 Task: Learn more about a sales navigator core.
Action: Mouse moved to (729, 99)
Screenshot: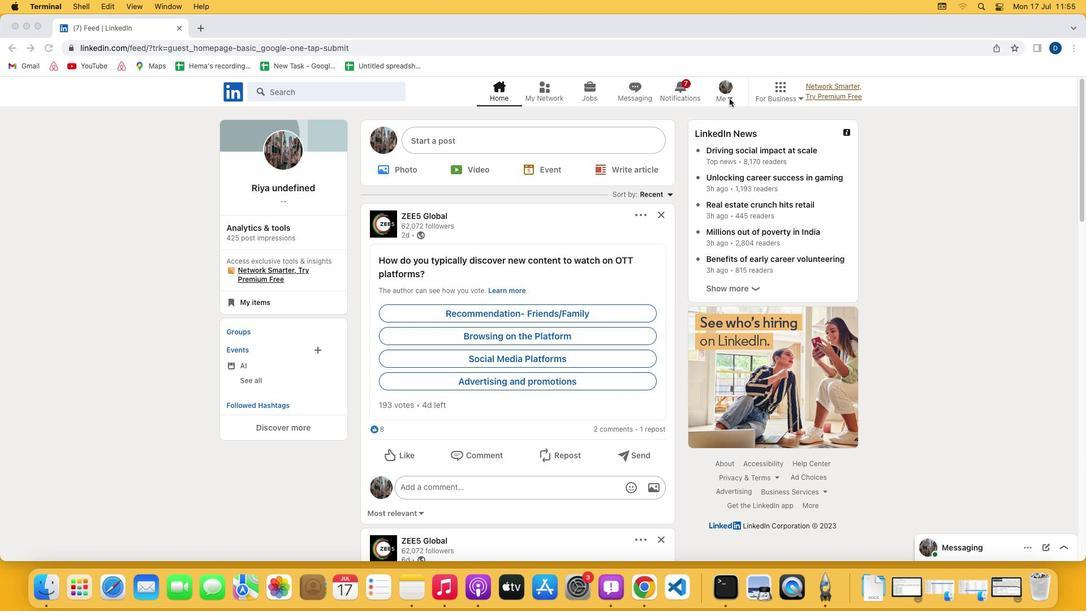 
Action: Mouse pressed left at (729, 99)
Screenshot: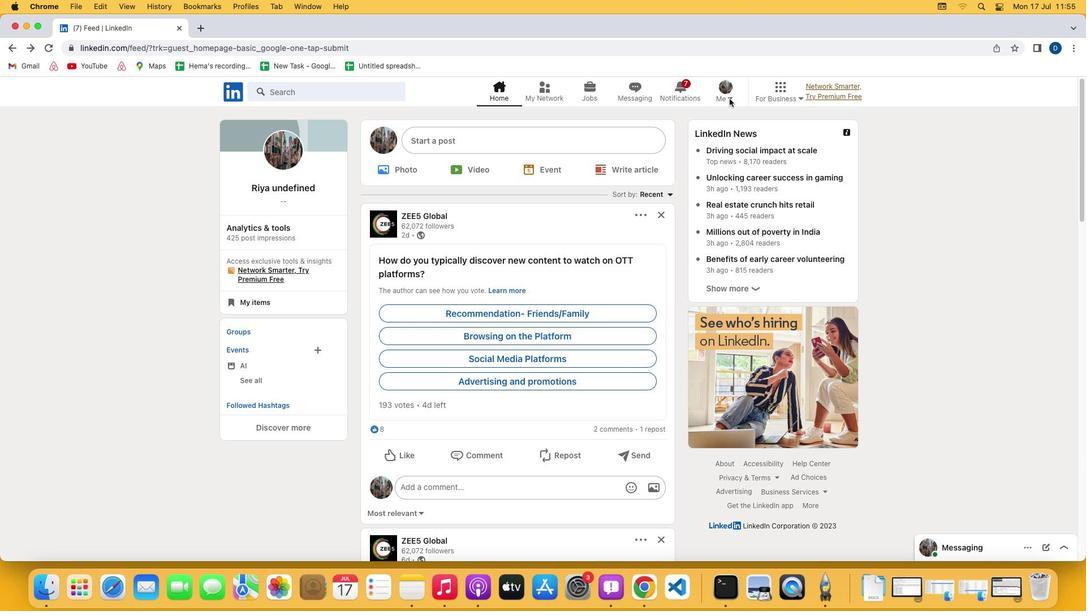 
Action: Mouse moved to (731, 99)
Screenshot: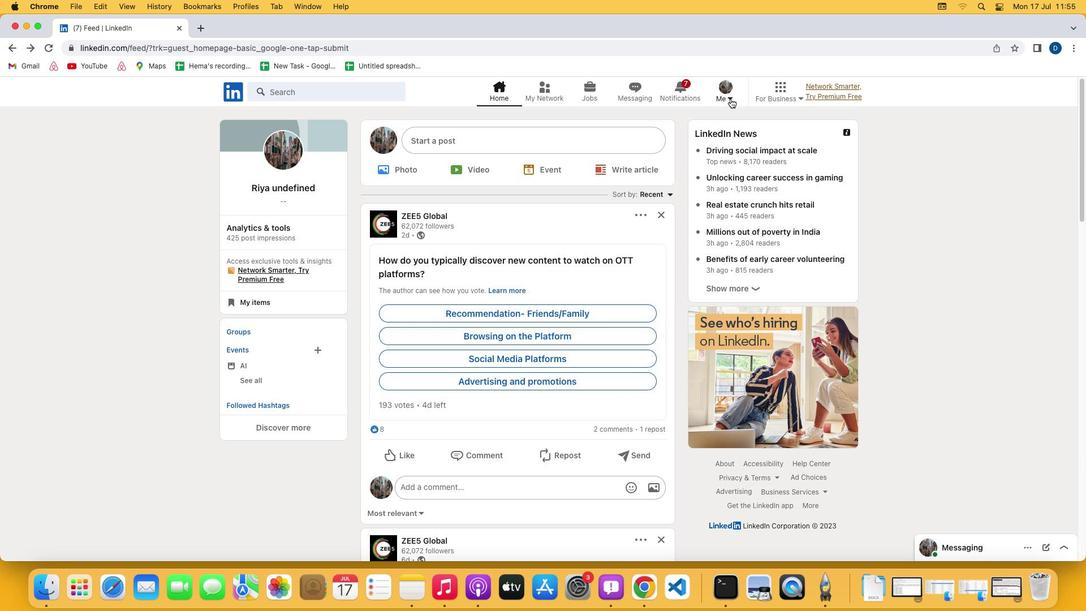 
Action: Mouse pressed left at (731, 99)
Screenshot: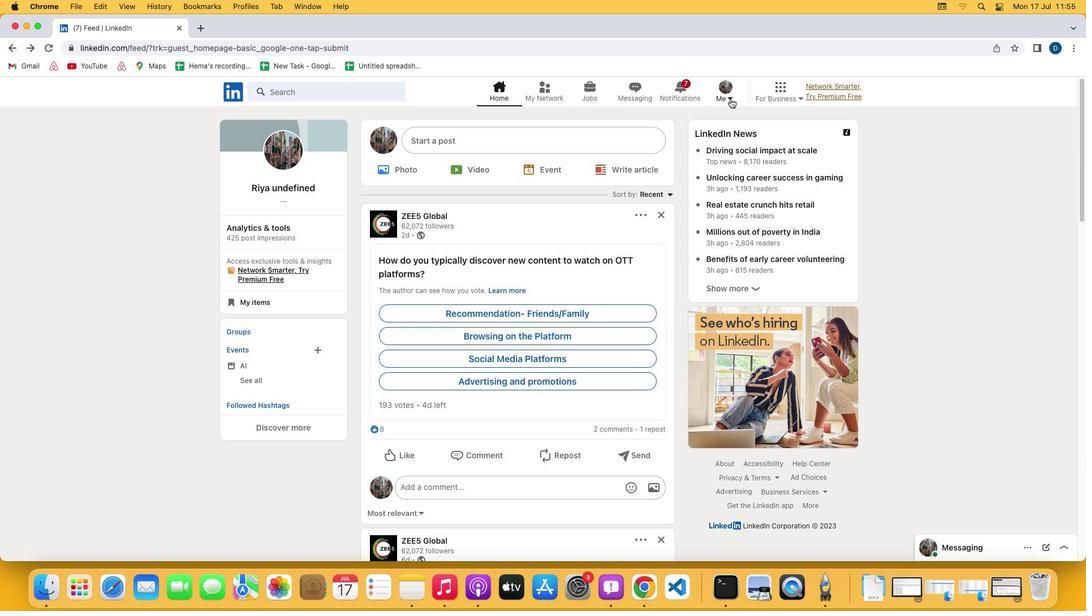 
Action: Mouse moved to (625, 216)
Screenshot: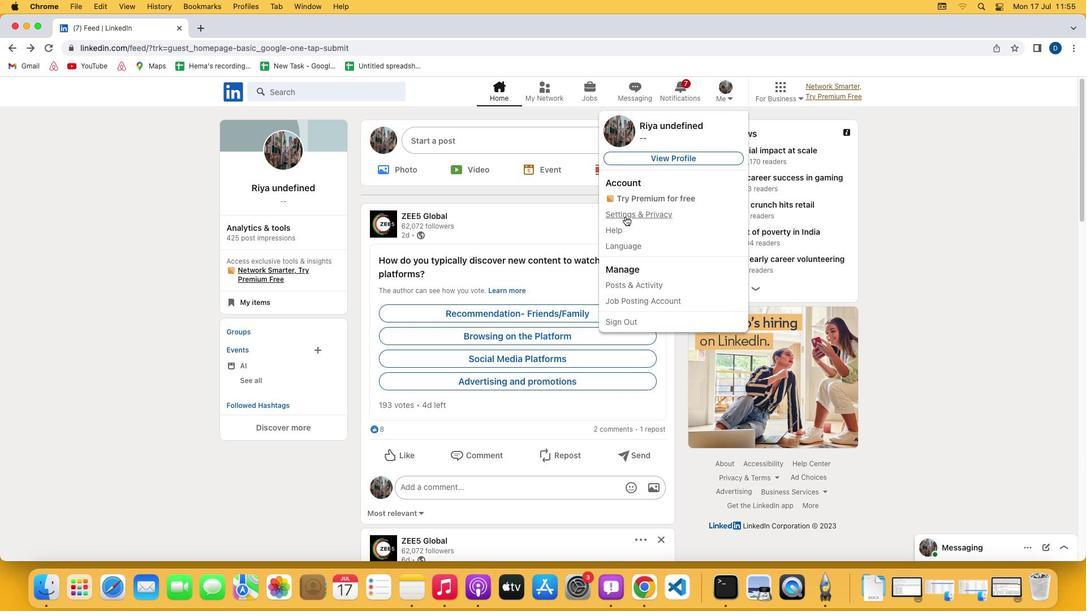 
Action: Mouse pressed left at (625, 216)
Screenshot: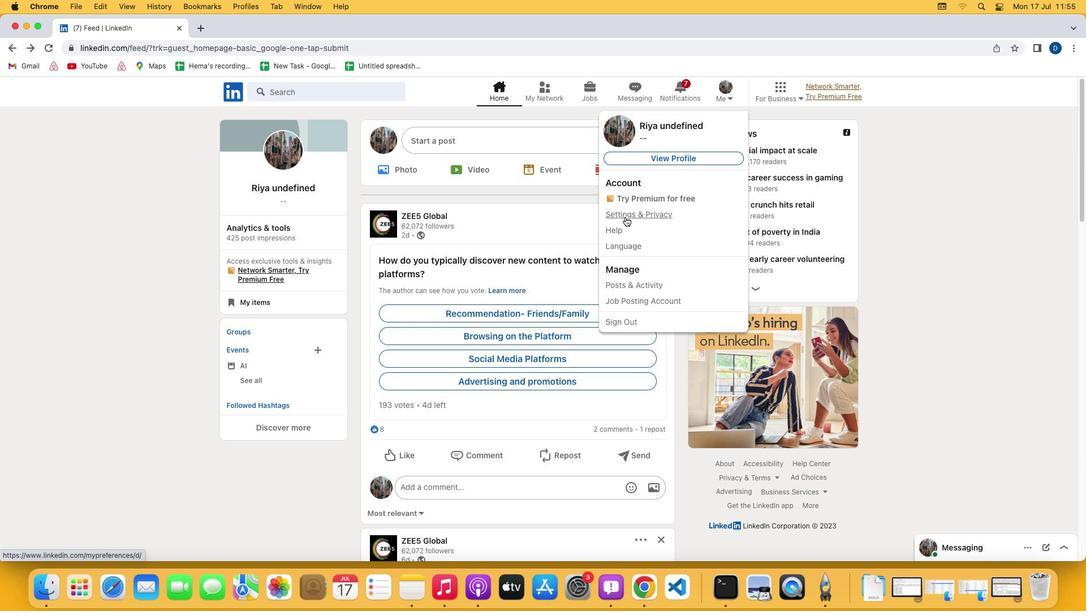 
Action: Mouse moved to (475, 316)
Screenshot: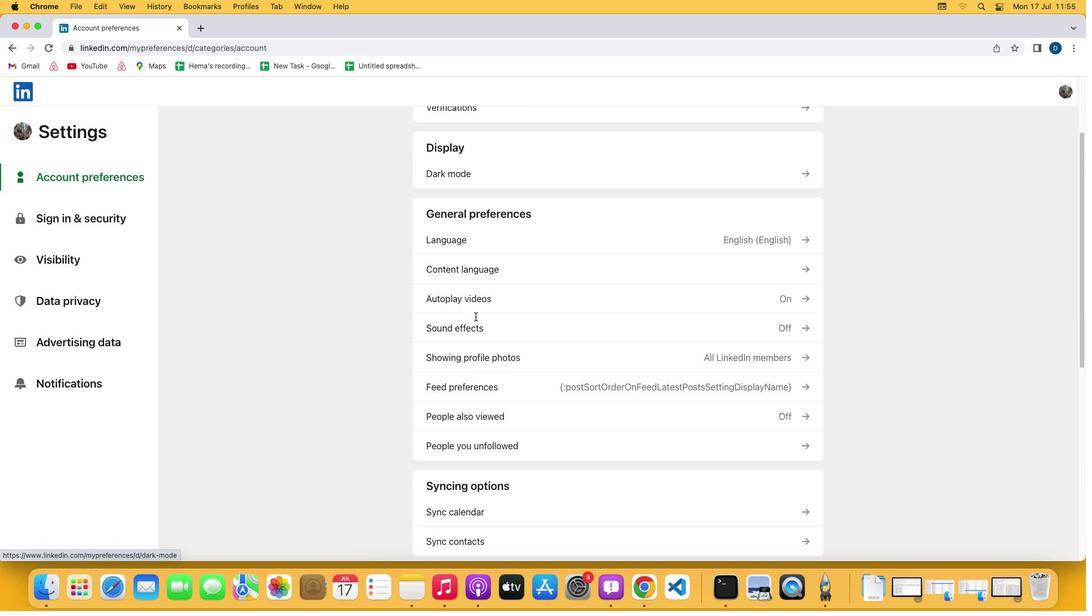 
Action: Mouse scrolled (475, 316) with delta (0, 0)
Screenshot: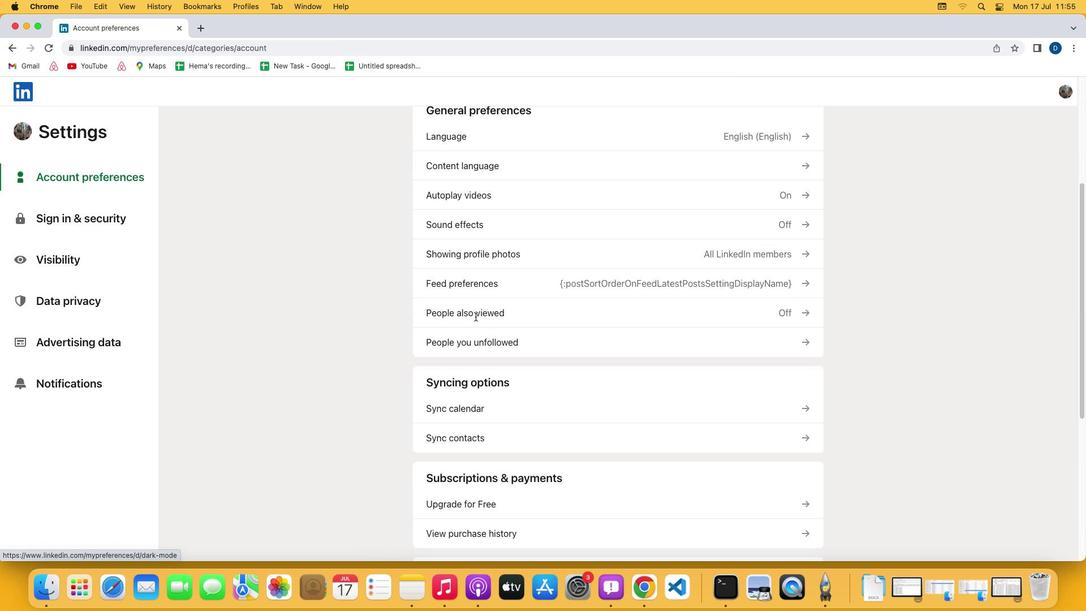 
Action: Mouse scrolled (475, 316) with delta (0, 0)
Screenshot: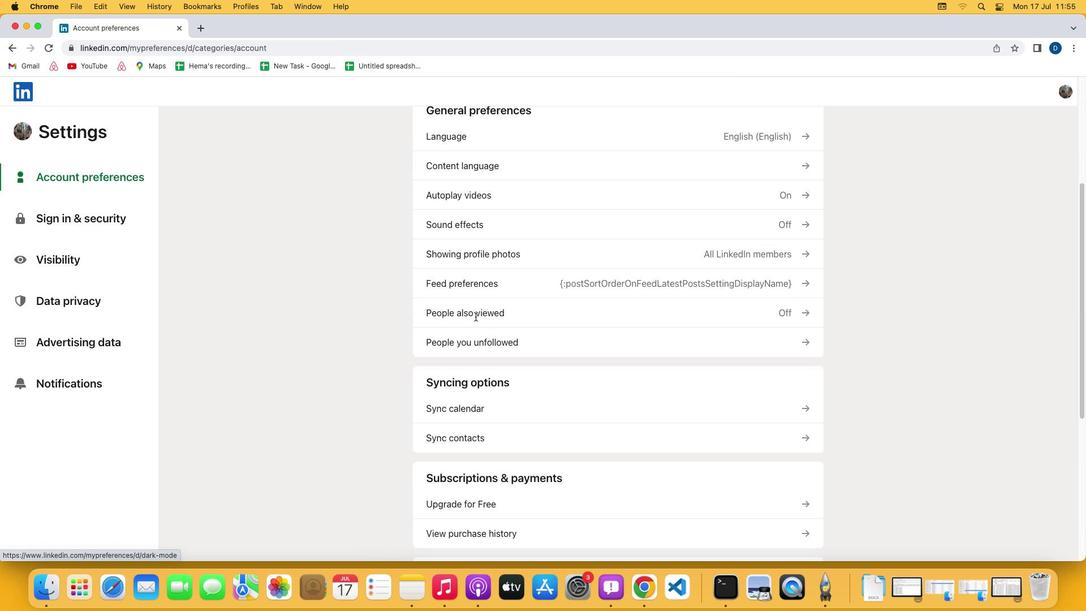 
Action: Mouse scrolled (475, 316) with delta (0, -2)
Screenshot: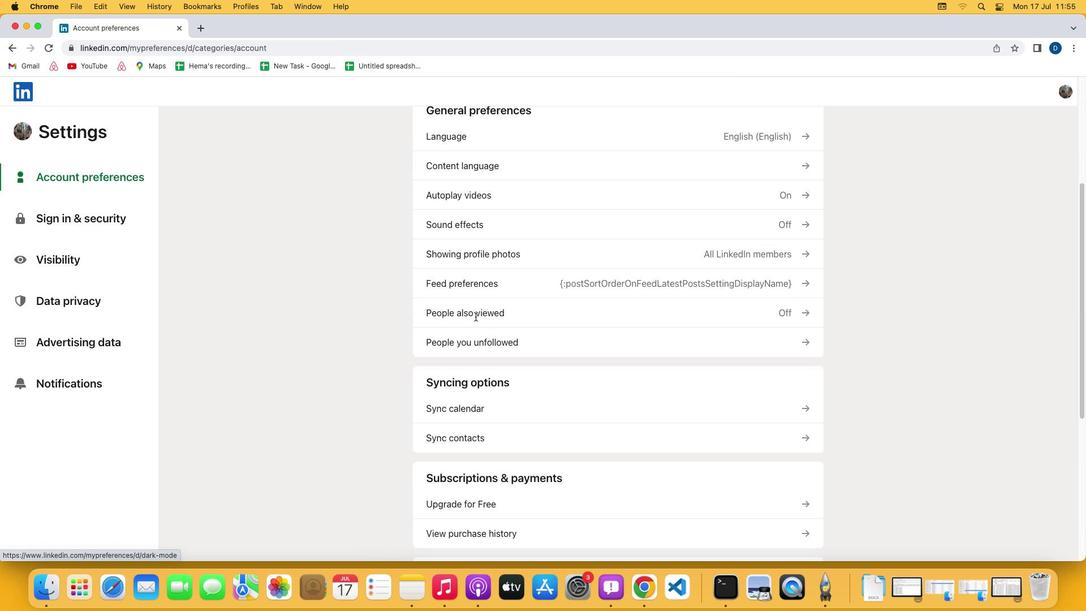 
Action: Mouse scrolled (475, 316) with delta (0, -2)
Screenshot: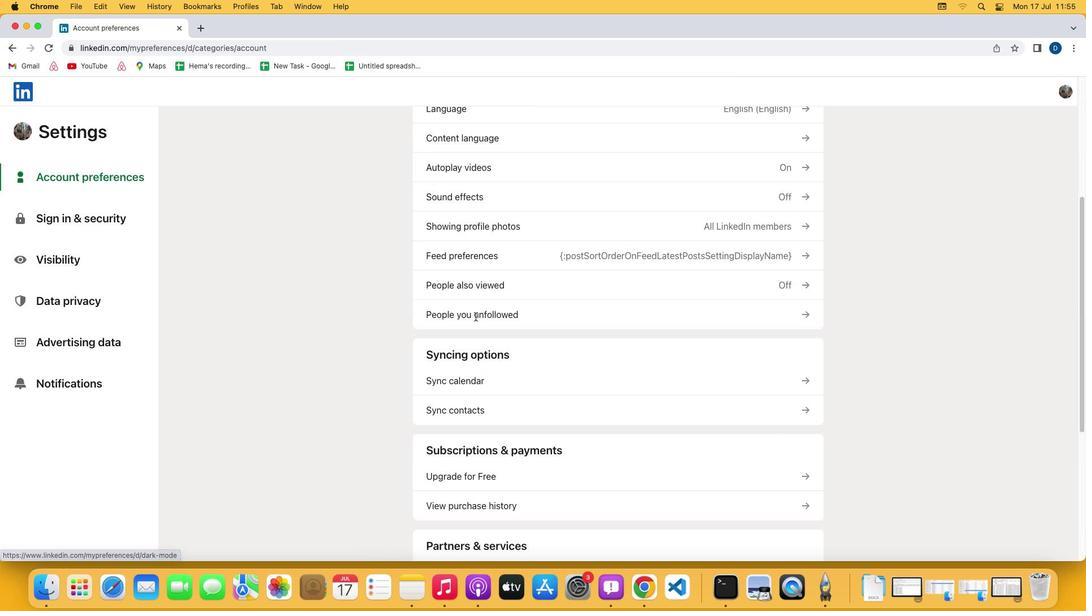 
Action: Mouse scrolled (475, 316) with delta (0, 0)
Screenshot: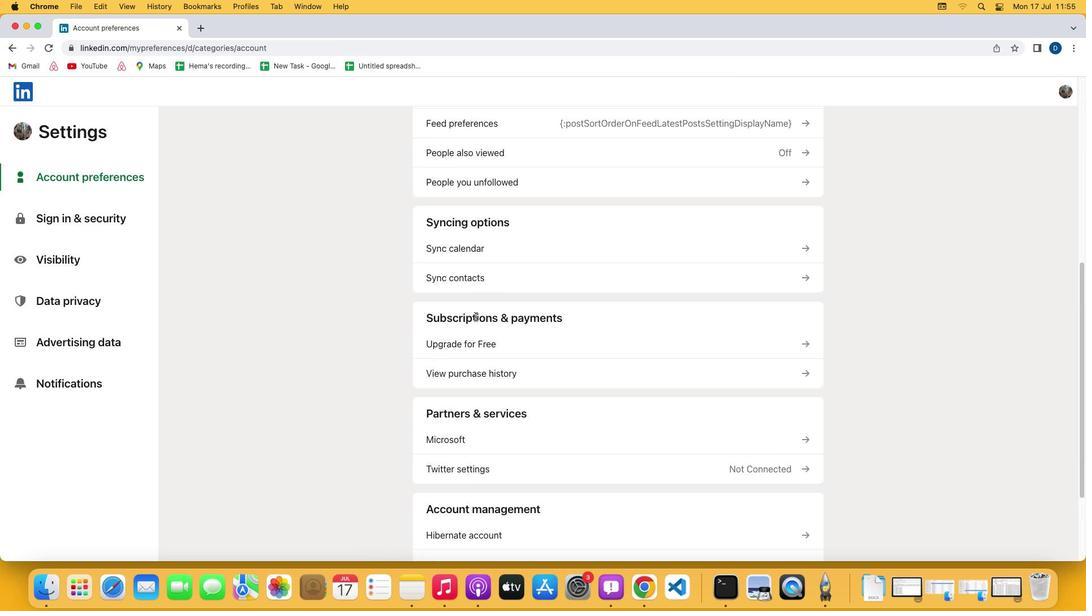 
Action: Mouse scrolled (475, 316) with delta (0, 0)
Screenshot: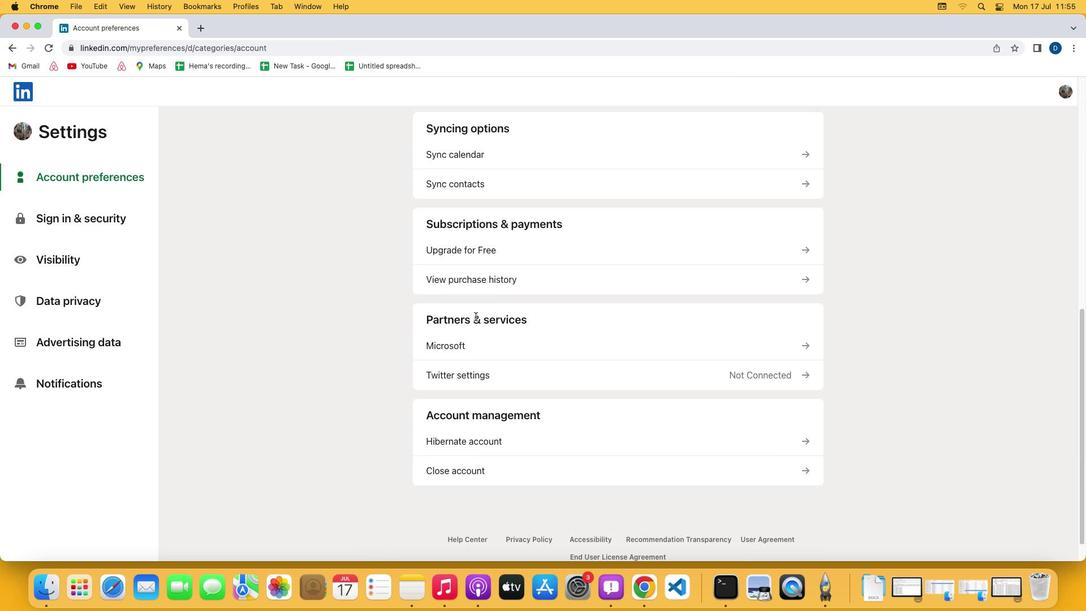 
Action: Mouse scrolled (475, 316) with delta (0, -2)
Screenshot: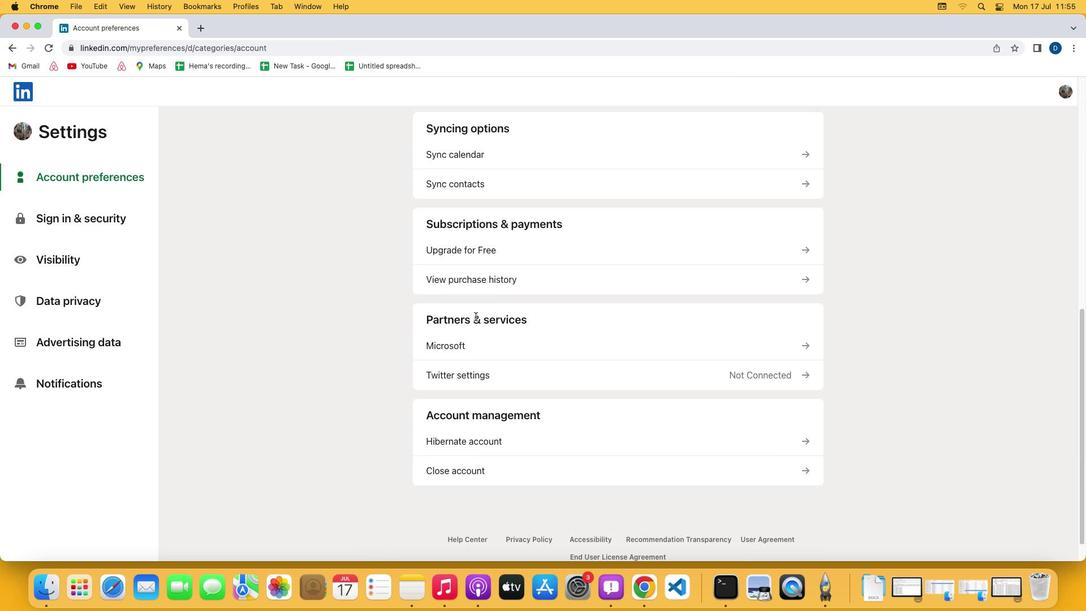 
Action: Mouse scrolled (475, 316) with delta (0, -2)
Screenshot: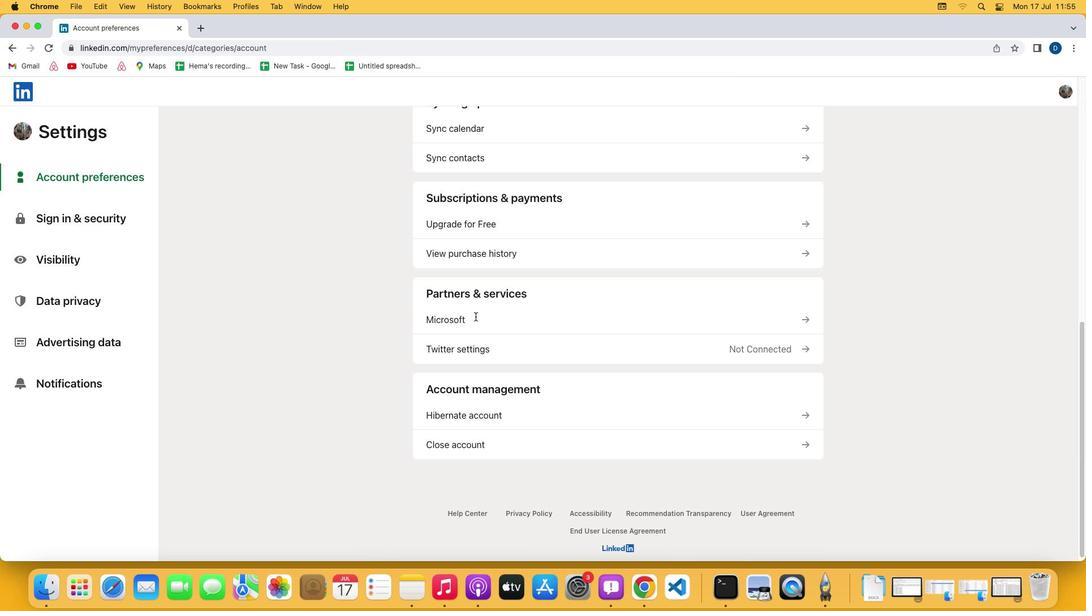 
Action: Mouse moved to (477, 219)
Screenshot: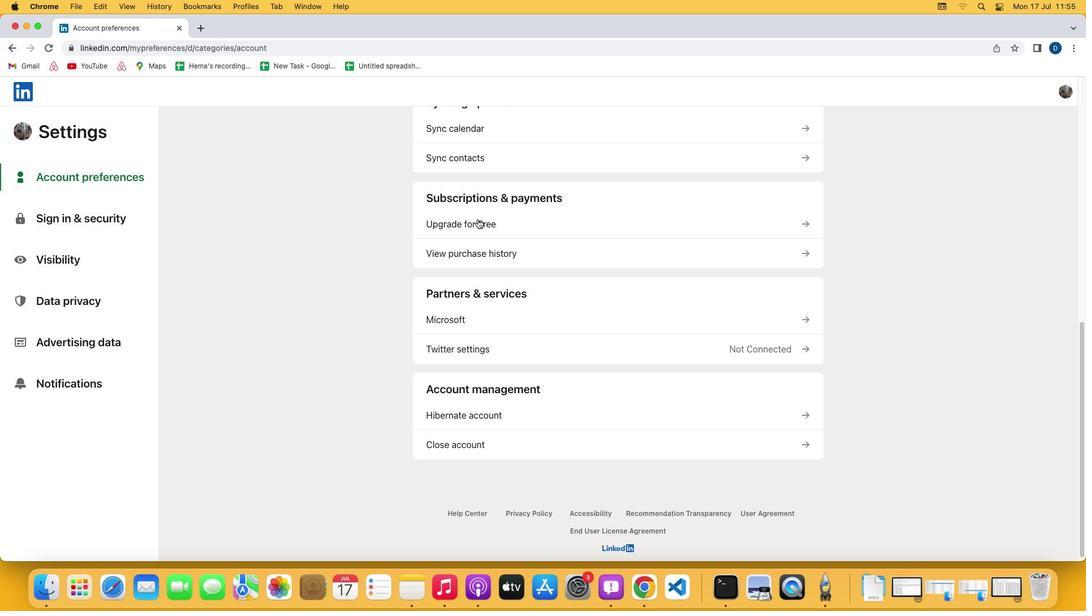 
Action: Mouse pressed left at (477, 219)
Screenshot: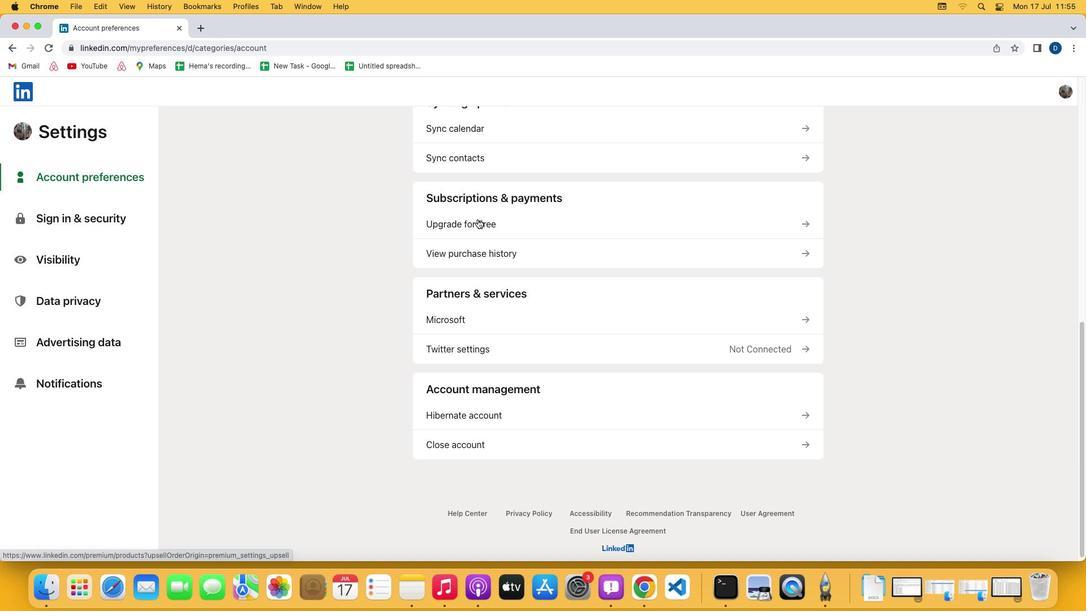 
Action: Mouse moved to (439, 325)
Screenshot: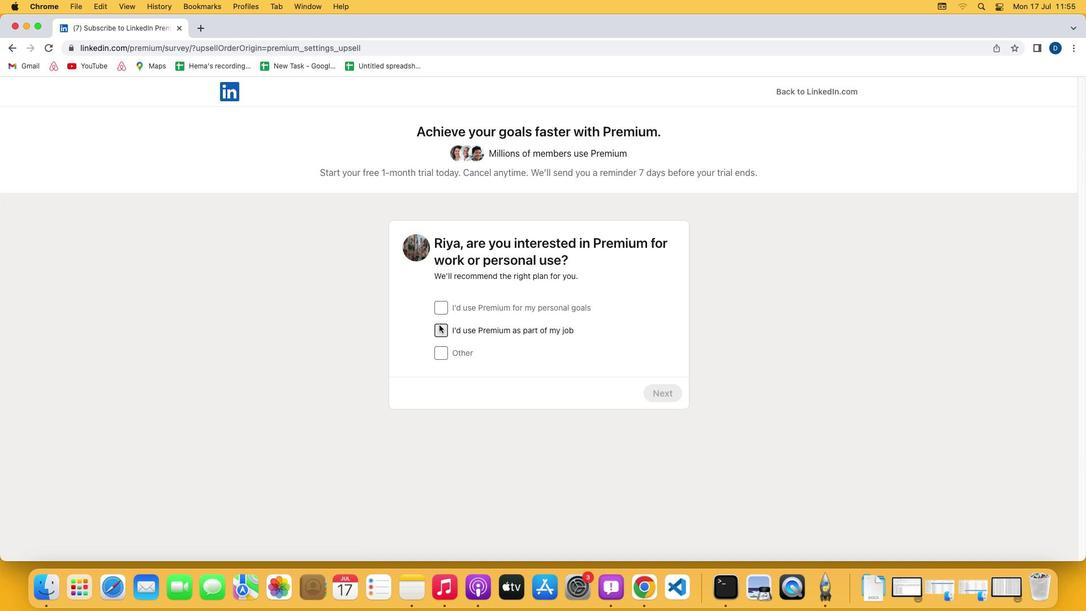 
Action: Mouse pressed left at (439, 325)
Screenshot: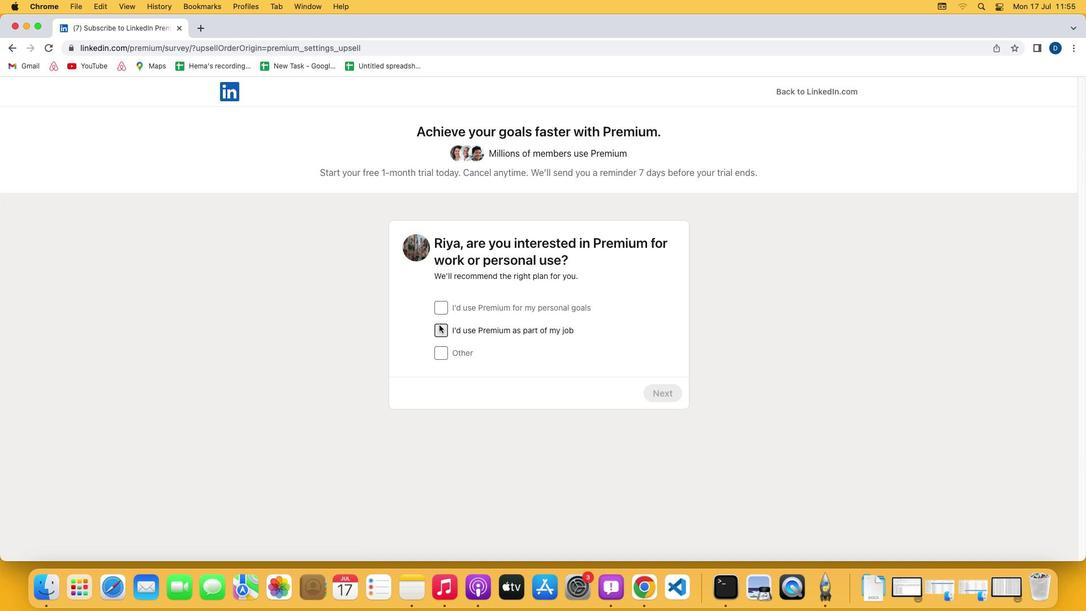 
Action: Mouse moved to (670, 396)
Screenshot: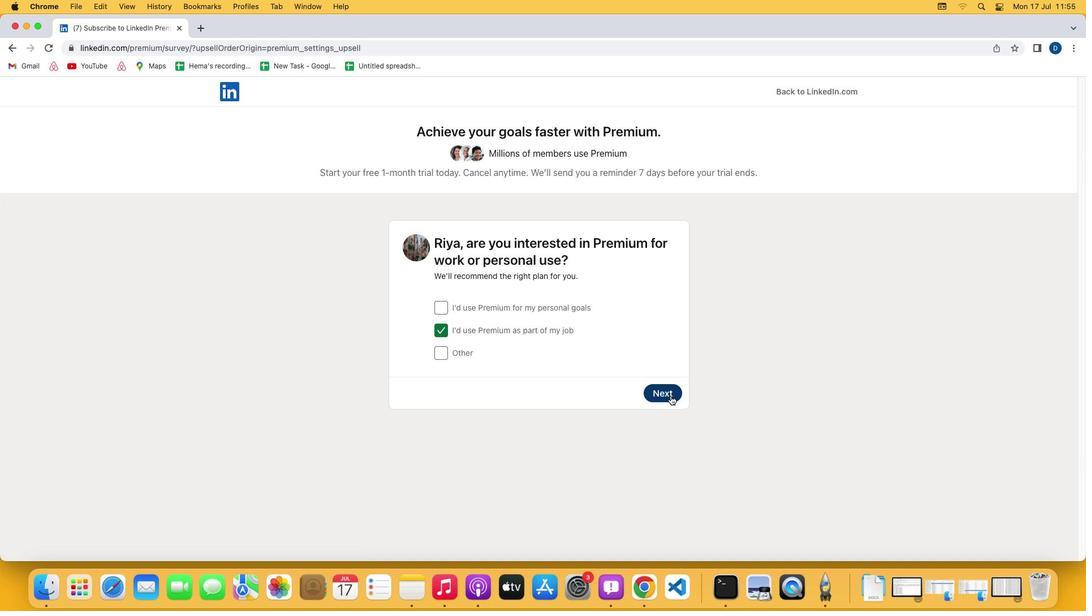 
Action: Mouse pressed left at (670, 396)
Screenshot: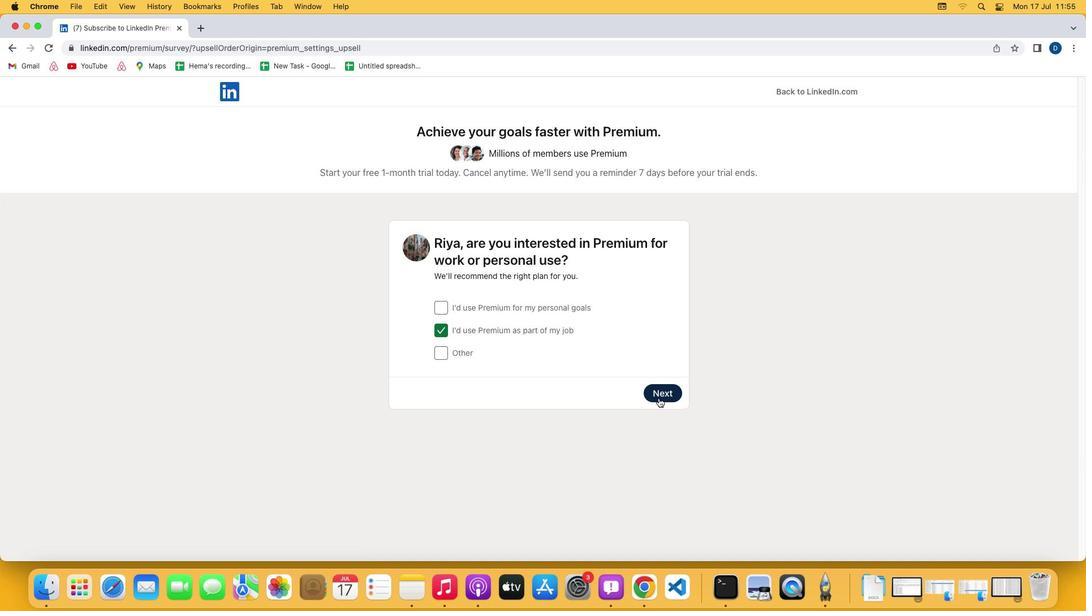 
Action: Mouse moved to (654, 457)
Screenshot: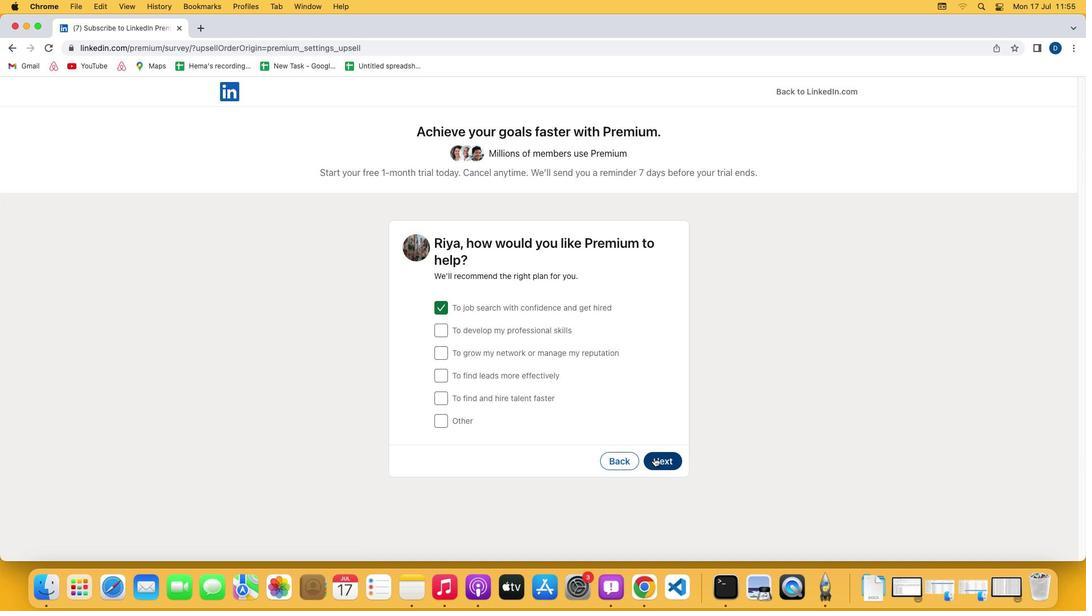 
Action: Mouse pressed left at (654, 457)
Screenshot: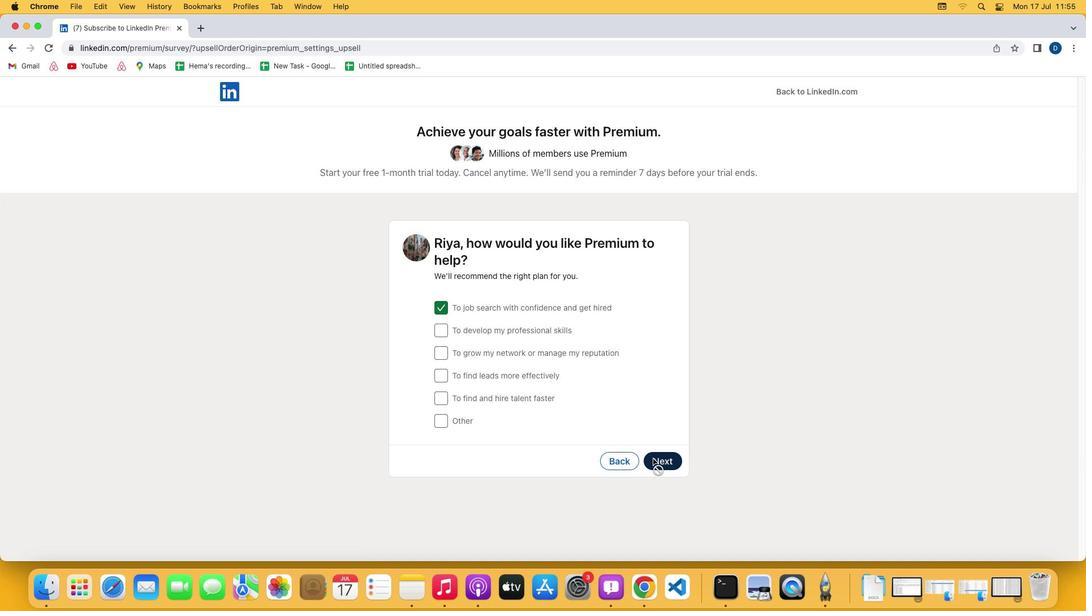 
Action: Mouse moved to (442, 380)
Screenshot: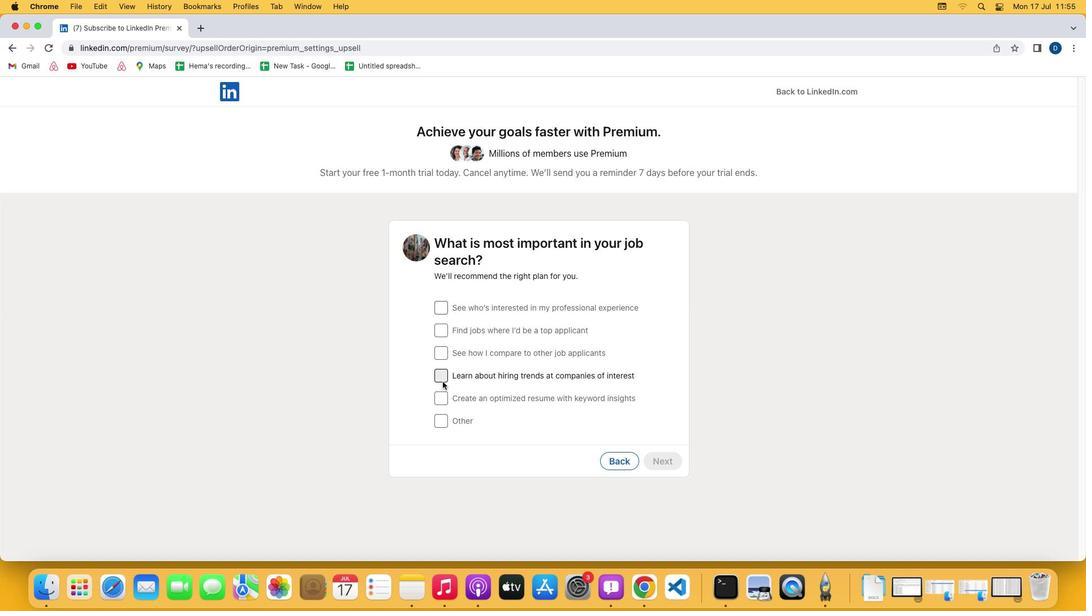 
Action: Mouse pressed left at (442, 380)
Screenshot: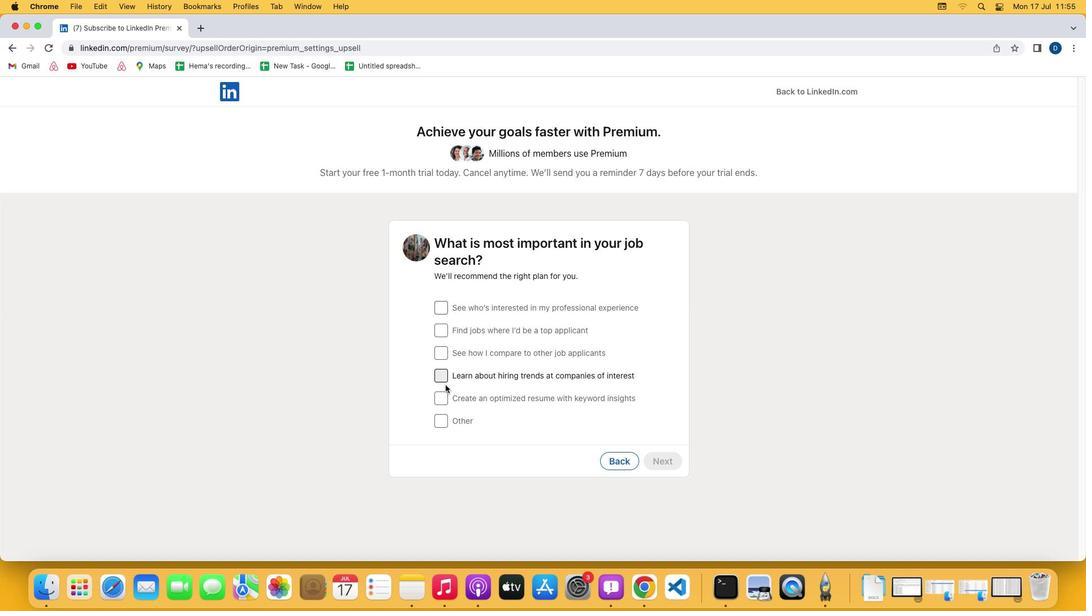 
Action: Mouse moved to (675, 465)
Screenshot: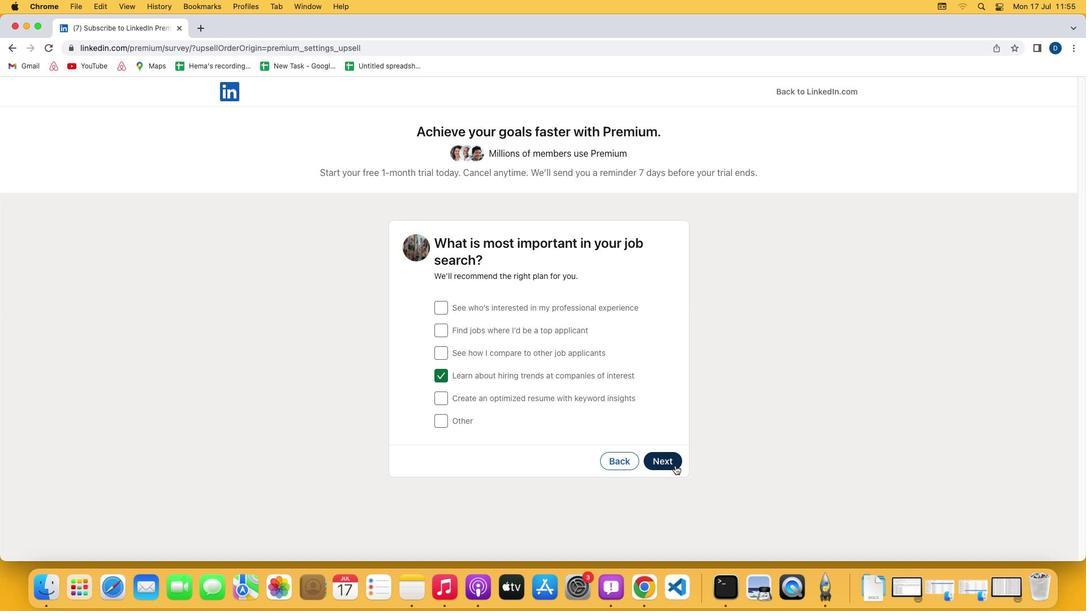 
Action: Mouse pressed left at (675, 465)
Screenshot: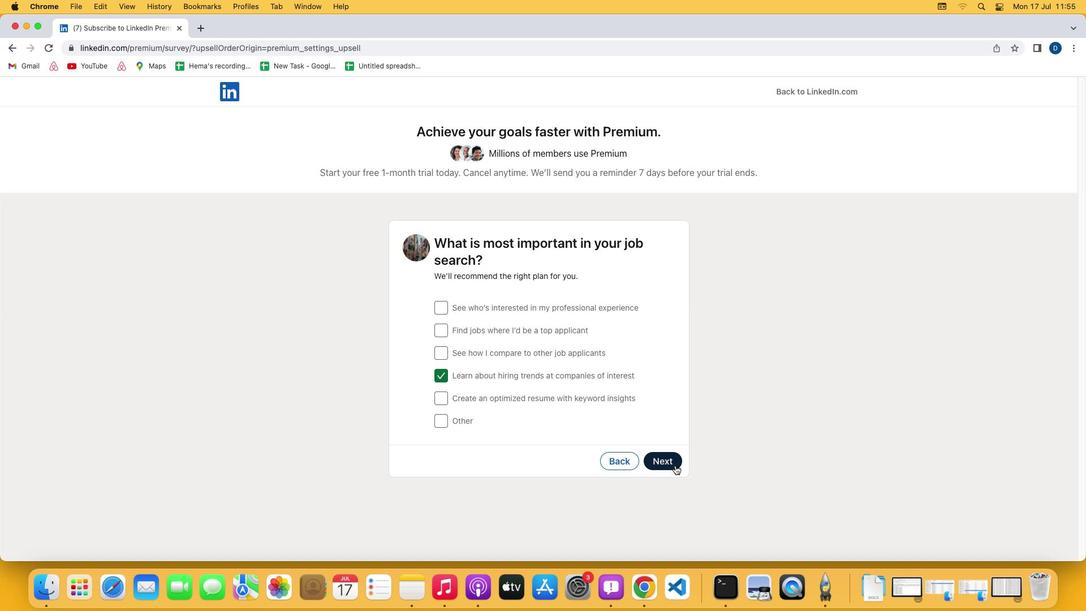 
Action: Mouse moved to (572, 438)
Screenshot: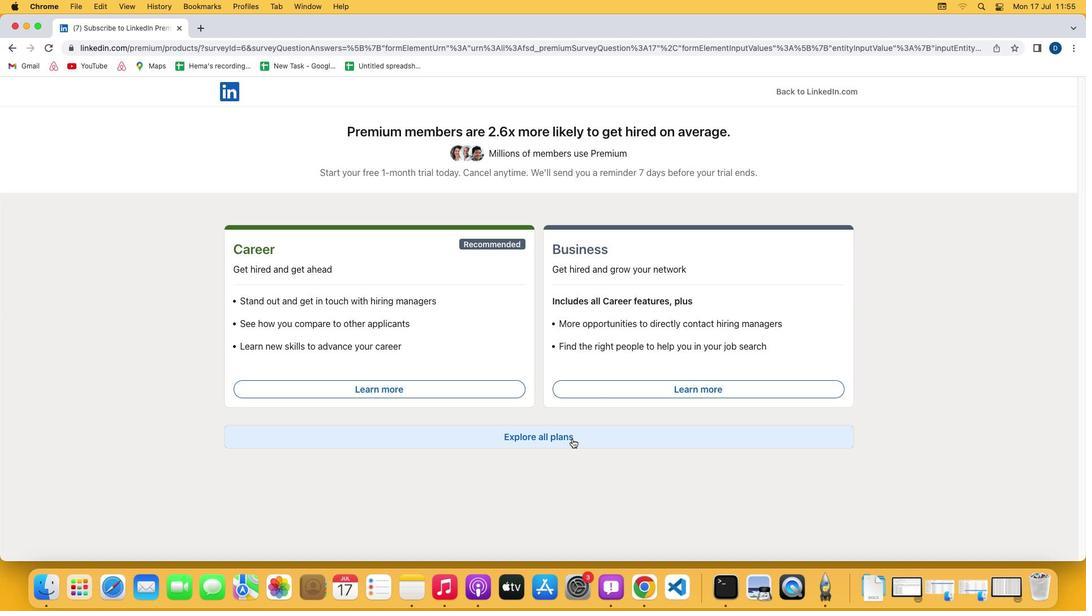 
Action: Mouse pressed left at (572, 438)
Screenshot: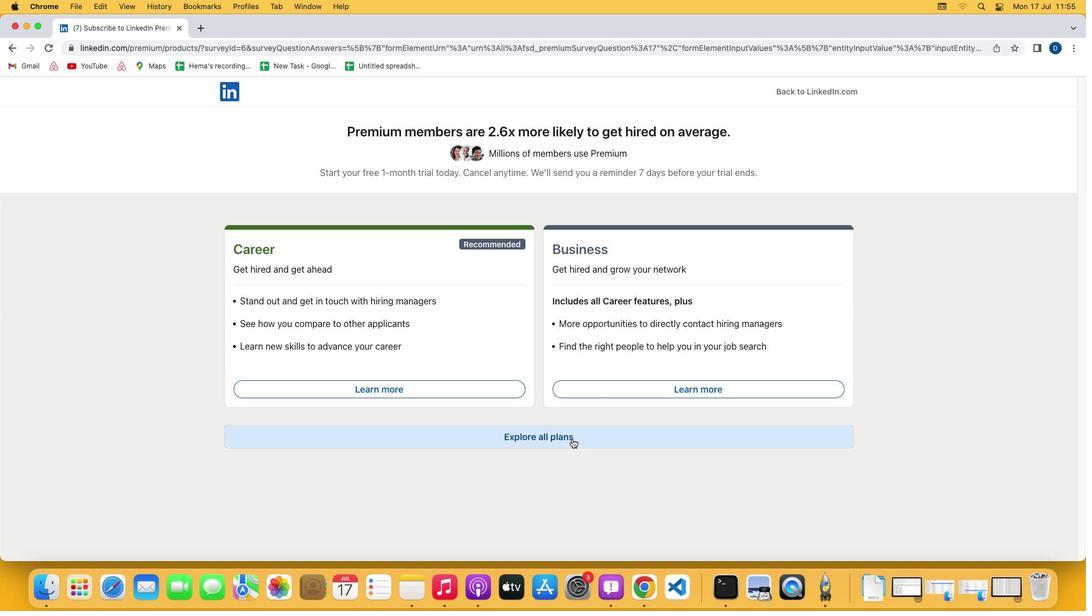 
Action: Mouse moved to (602, 460)
Screenshot: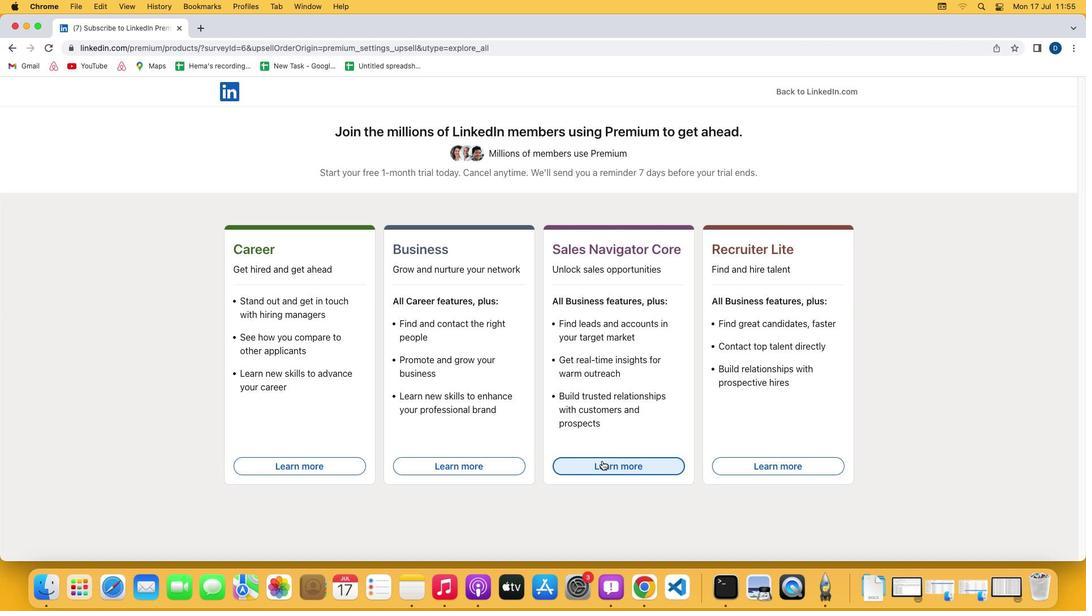 
Action: Mouse pressed left at (602, 460)
Screenshot: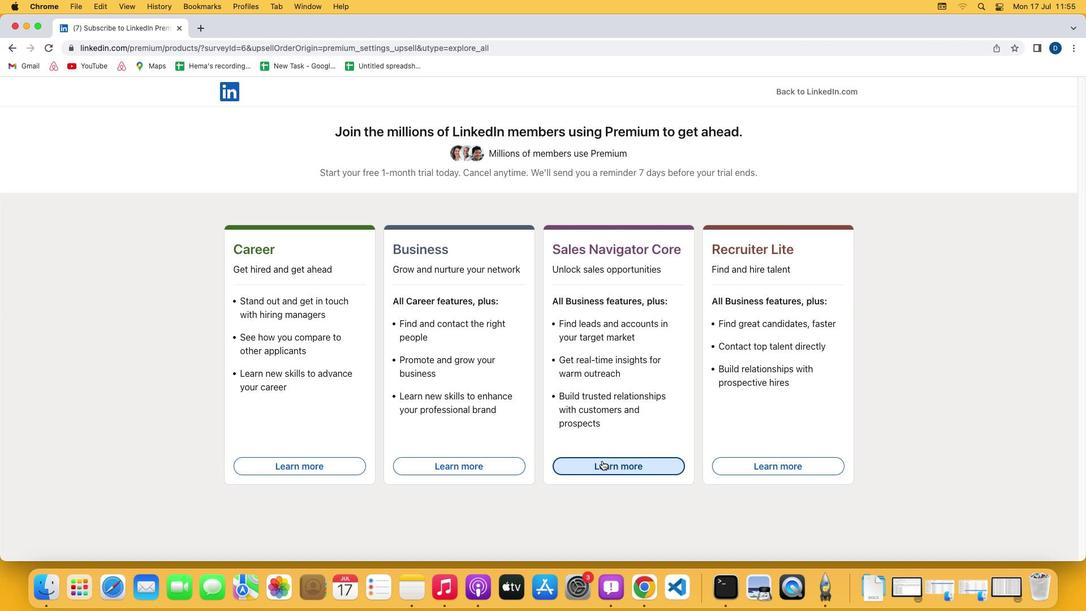 
Action: Mouse moved to (602, 461)
Screenshot: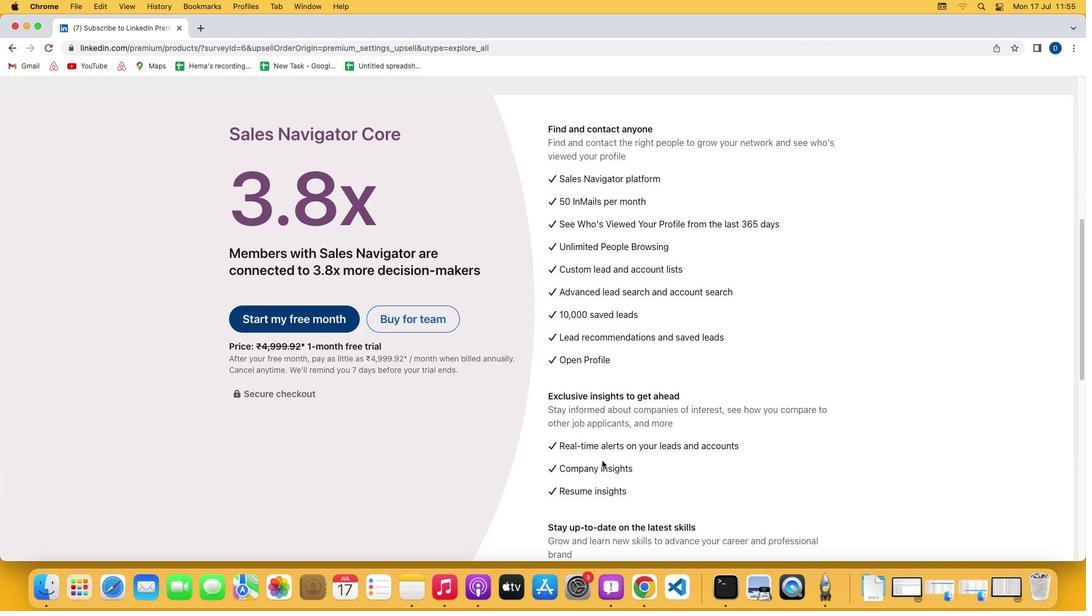 
